Task: Open a blank google sheet and write heading  Financial WizardAdd Categories in a column and its values below  'Income, Income, Income, Expenses, Expenses, Expenses, Expenses, Expenses, Savings, Savings, Investments, Investments, Debt, Debt & Debt. 'Add Descriptions in next column and its values below  Salary, Freelance Work, Rental Income, Housing, Transportation, Groceries, Utilities, Entertainment, Emergency Fund, Retirement, Stocks, Mutual Funds, Credit Card 1, Credit Card 2 & Student Loan. Add Amount in next column and its values below  $5,000, $1,200, $500, $1,200, $300, $400, $200, $150, $500, $1,000, $500, $300, $200, $100 & $300. Save page Data Analysis Workbook Template Sheet
Action: Mouse moved to (284, 149)
Screenshot: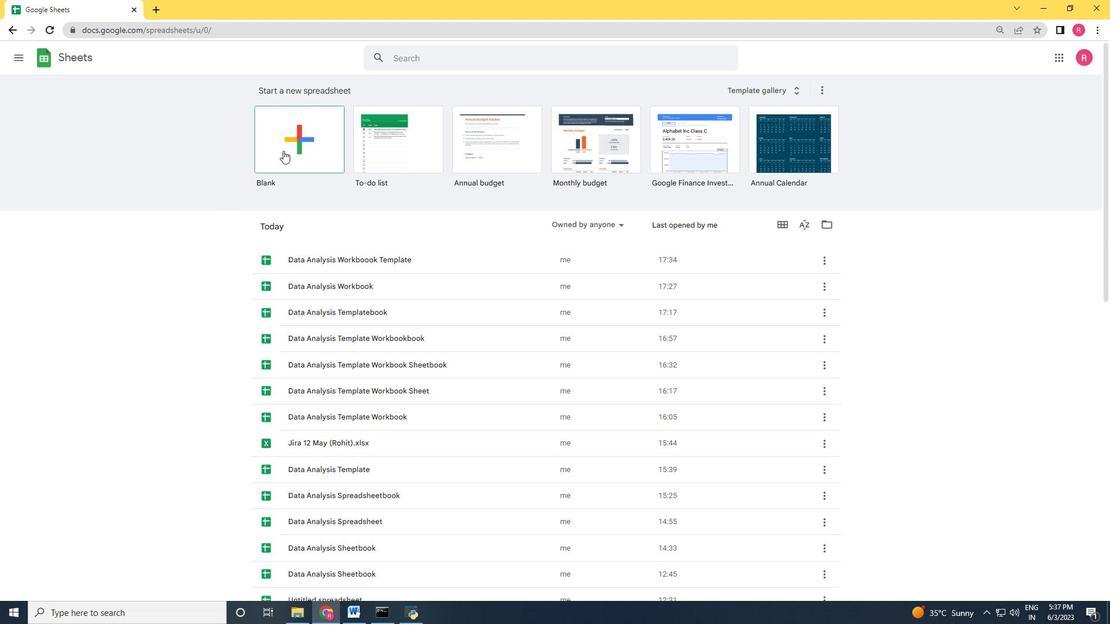 
Action: Mouse pressed left at (284, 149)
Screenshot: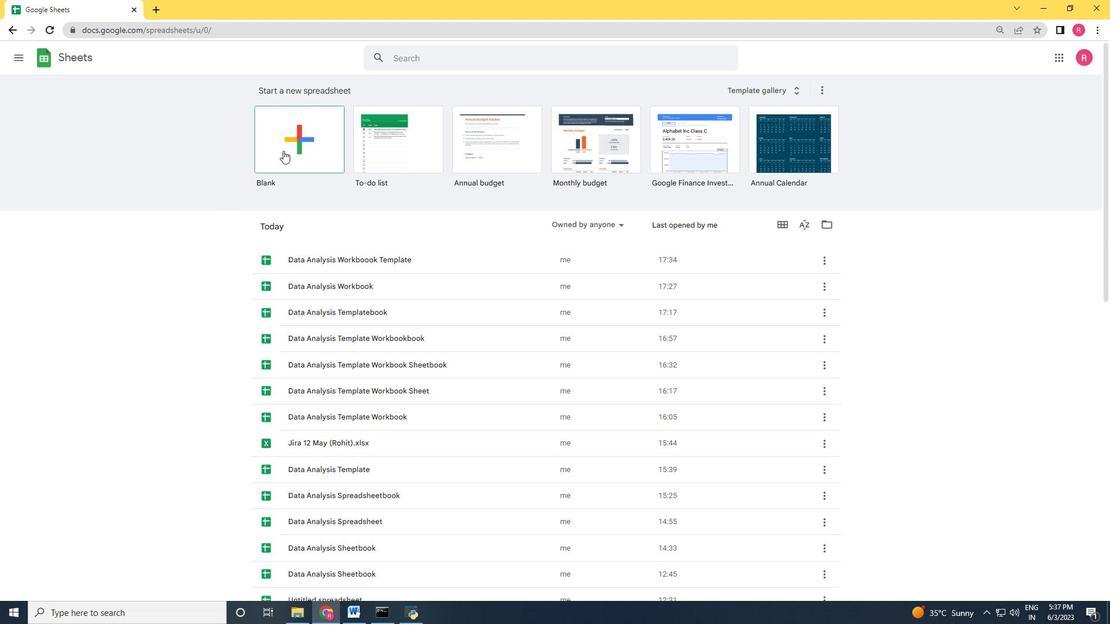 
Action: Mouse moved to (40, 132)
Screenshot: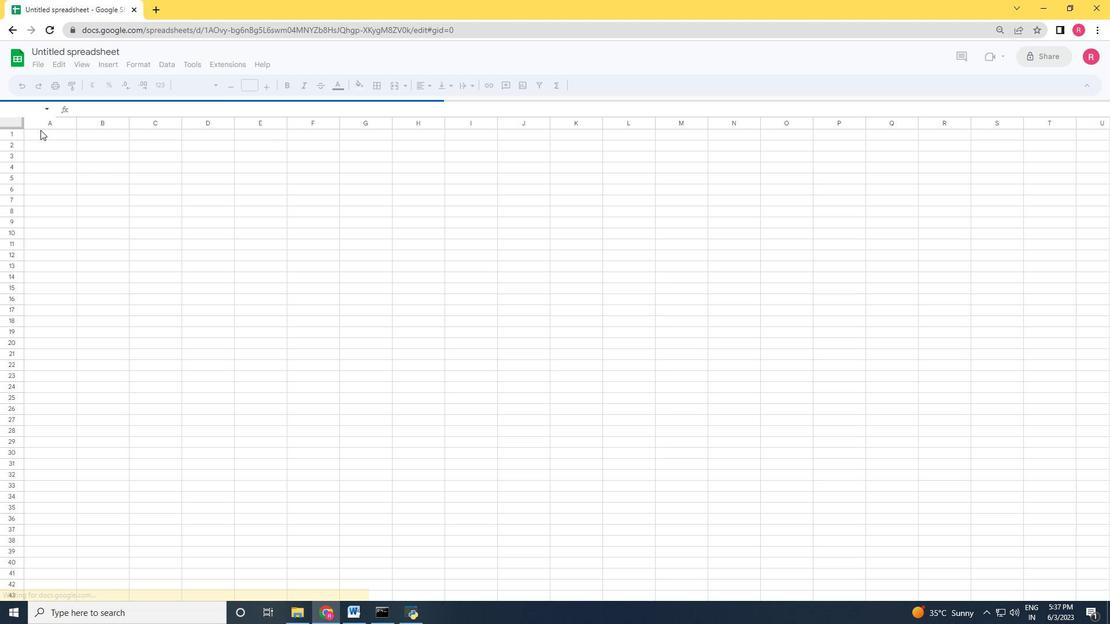 
Action: Mouse pressed left at (40, 132)
Screenshot: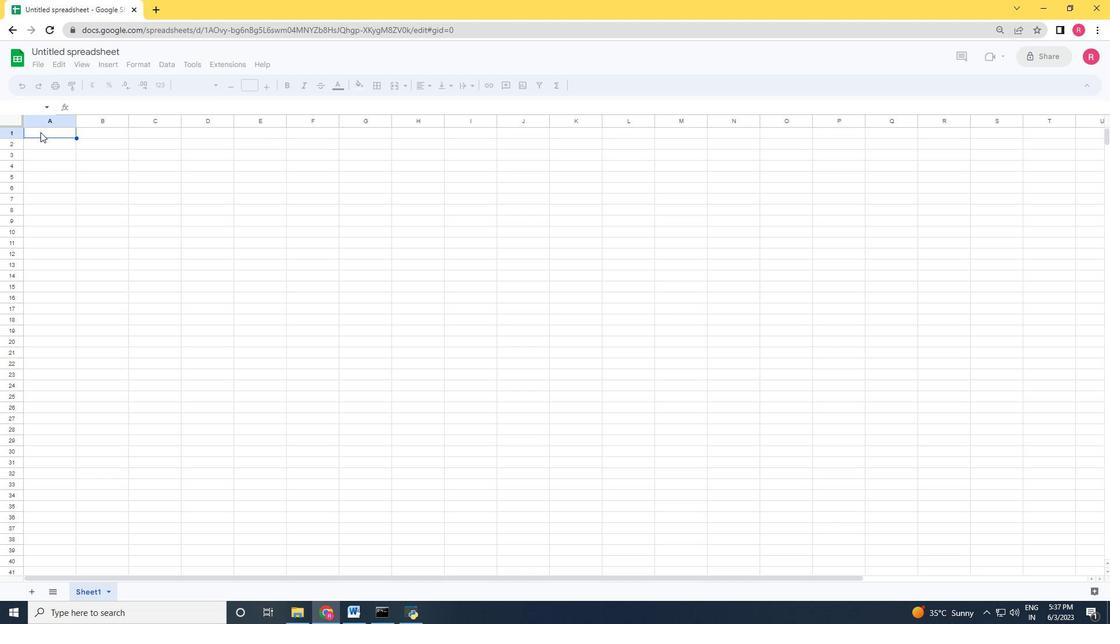
Action: Mouse moved to (74, 174)
Screenshot: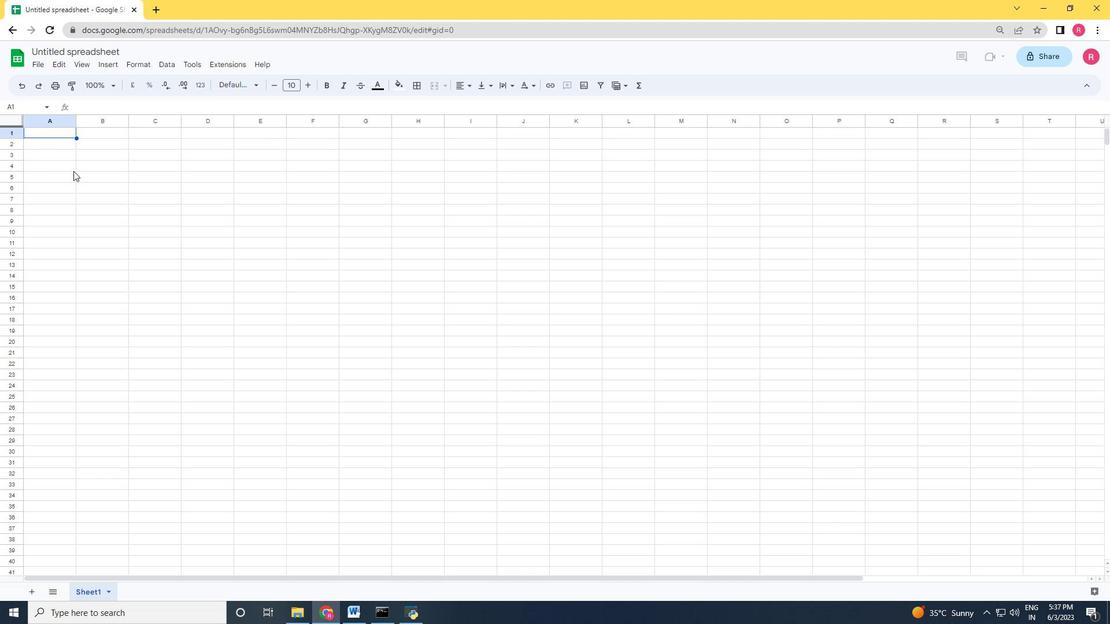
Action: Key pressed <Key.shift>Financial<Key.space><Key.shift><Key.shift><Key.shift><Key.shift><Key.shift>Wizard<Key.enter><Key.shift>Categories<Key.enter><Key.shift_r>Income<Key.space><Key.enter><Key.shift>Income<Key.enter><Key.shift>Income<Key.enter><Key.shift>Expenses<Key.enter><Key.shift>Expenses<Key.enter><Key.shift>Expenses<Key.enter><Key.shift>Expenses<Key.enter><Key.shift>Expenses<Key.enter><Key.shift>Savings<Key.space><Key.enter><Key.shift>Savings<Key.enter><Key.shift_r>Investments<Key.enter><Key.shift>Investemnets<Key.backspace><Key.backspace><Key.backspace><Key.backspace>enyts<Key.backspace><Key.backspace><Key.backspace>ts<Key.enter><Key.shift>Debt<Key.enter><Key.shift>Debt<Key.enter><Key.shift><Key.shift><Key.shift><Key.shift><Key.shift><Key.shift><Key.shift><Key.shift><Key.shift><Key.shift><Key.shift><Key.shift><Key.shift><Key.shift><Key.shift><Key.shift><Key.shift><Key.shift><Key.shift><Key.shift><Key.shift><Key.shift><Key.shift><Key.shift><Key.shift><Key.shift><Key.shift><Key.shift><Key.shift><Key.shift><Key.shift>Debt<Key.enter>
Screenshot: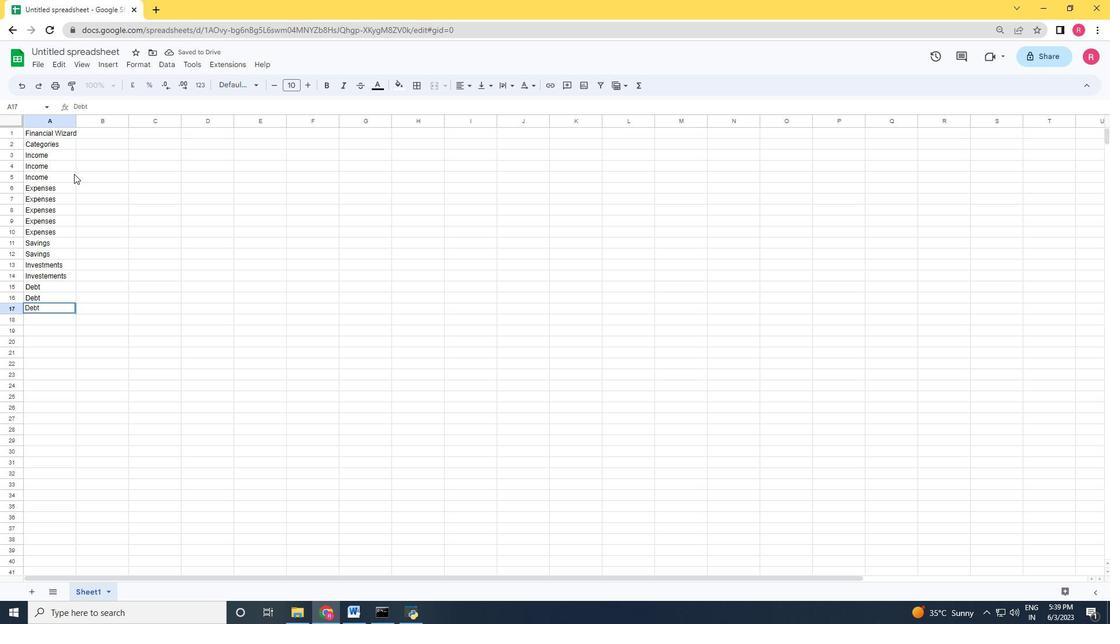 
Action: Mouse moved to (104, 135)
Screenshot: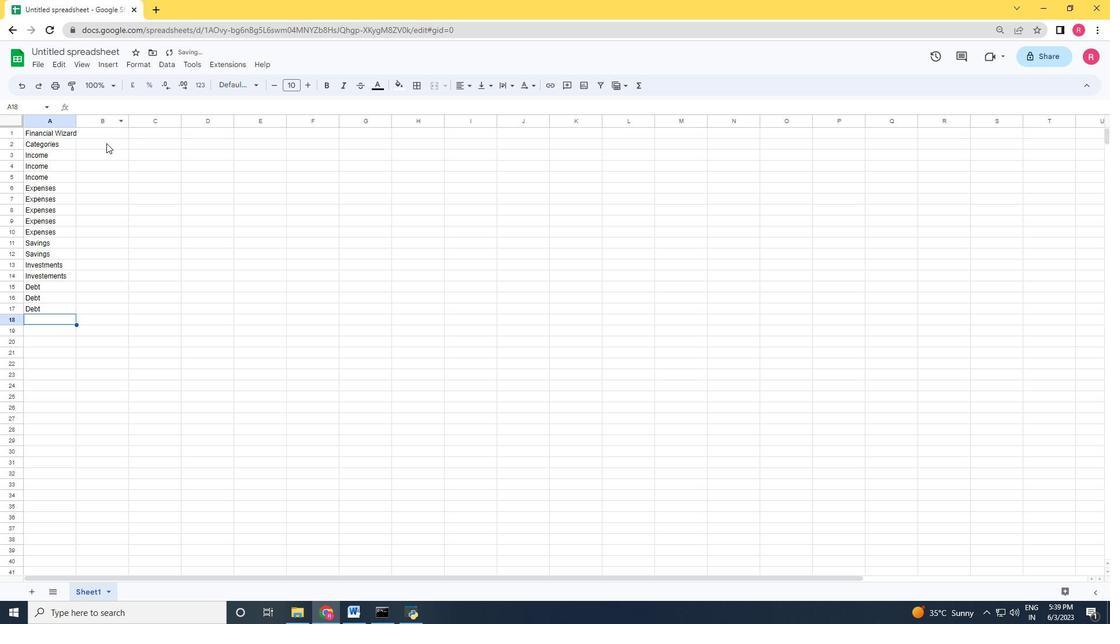 
Action: Mouse scrolled (104, 135) with delta (0, 0)
Screenshot: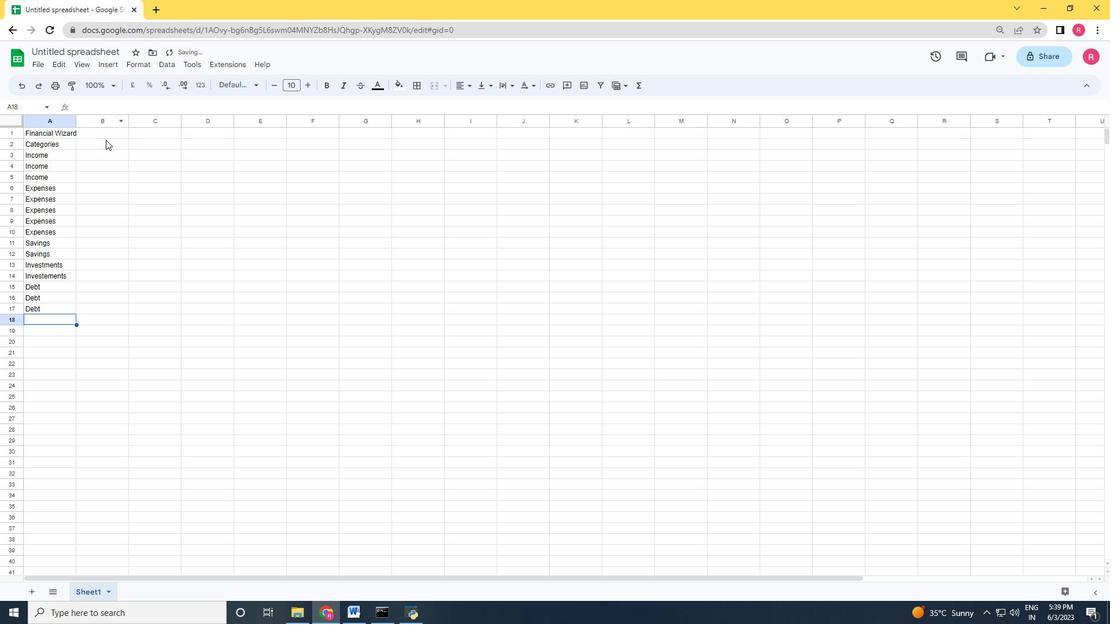 
Action: Mouse moved to (90, 142)
Screenshot: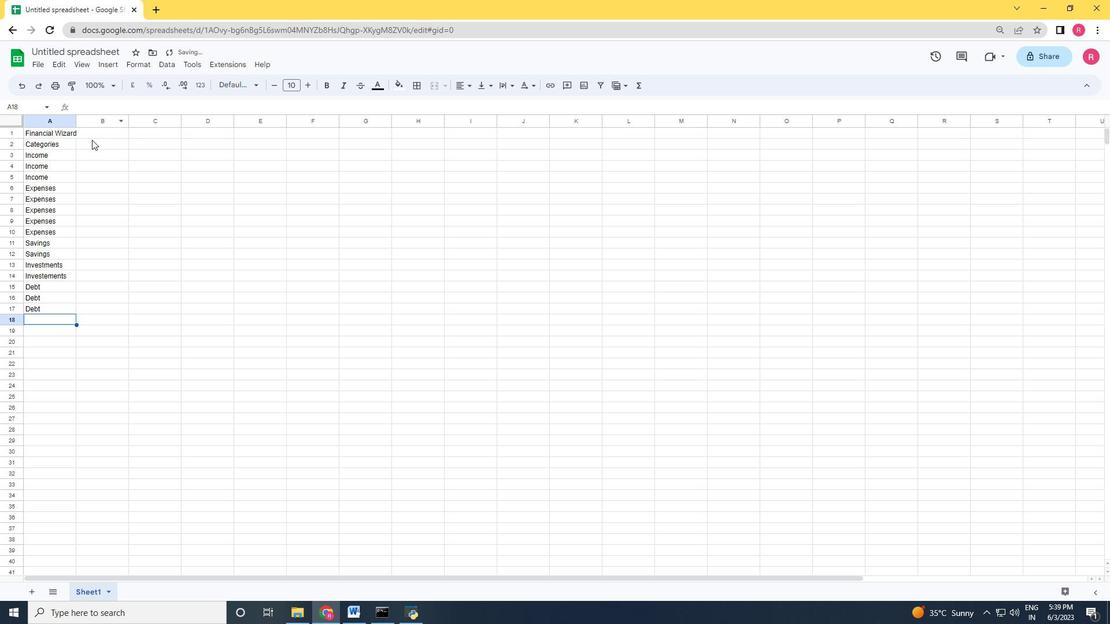 
Action: Mouse pressed left at (90, 142)
Screenshot: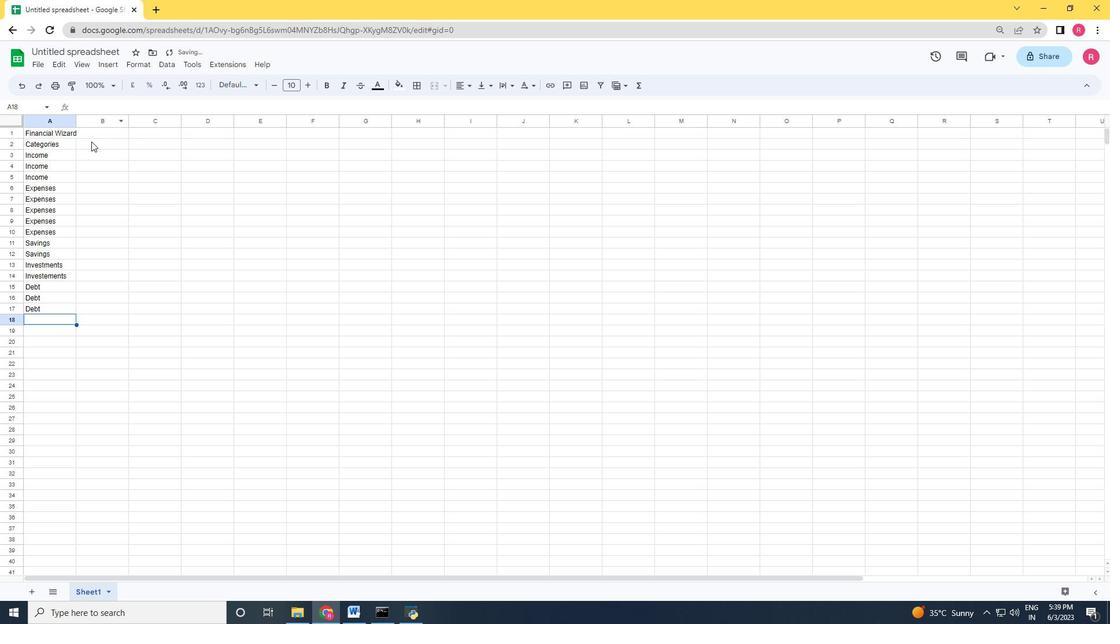 
Action: Mouse moved to (90, 143)
Screenshot: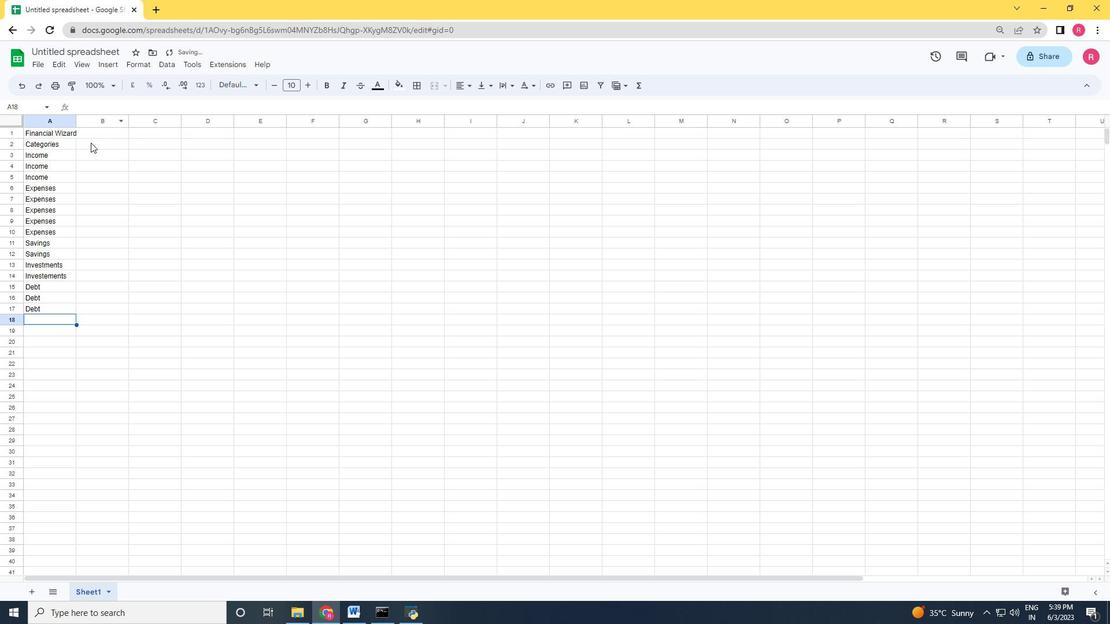 
Action: Key pressed <Key.shift>Description
Screenshot: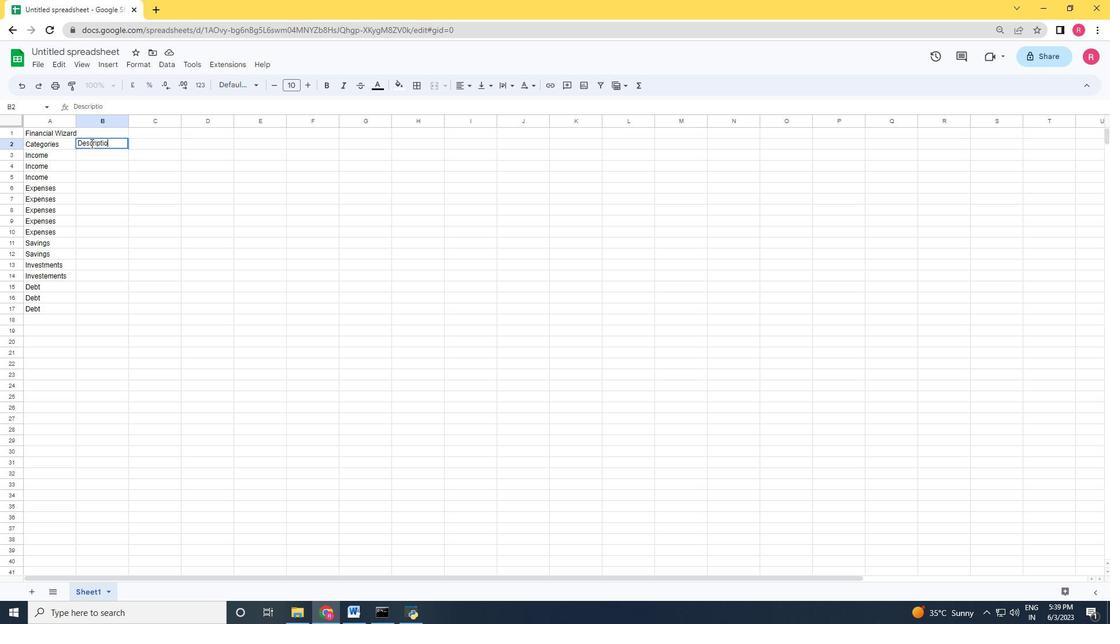 
Action: Mouse moved to (102, 217)
Screenshot: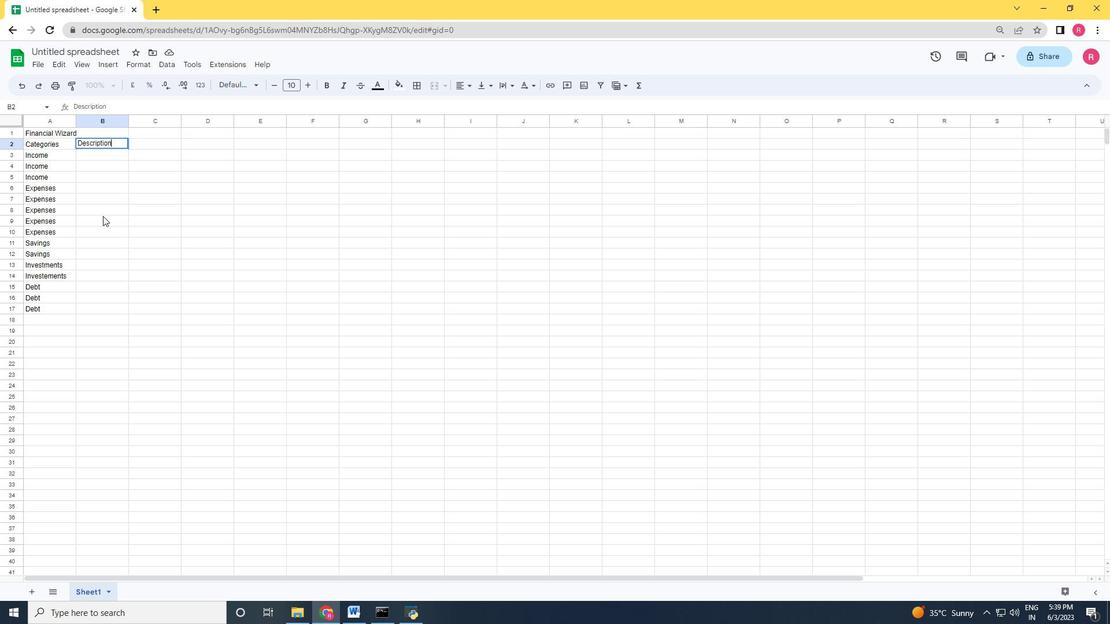 
Action: Key pressed <Key.enter><Key.shift>salary<Key.enter><Key.shift>Frr<Key.backspace>eelance<Key.space><Key.shift><Key.shift><Key.shift><Key.shift><Key.shift>Work<Key.enter><Key.shift>Rental<Key.space><Key.shift>Income<Key.enter><Key.shift>Housing<Key.enter><Key.shift>Transporting<Key.enter><Key.shift><Key.shift><Key.shift><Key.shift>Groceries<Key.enter><Key.shift>Utilities<Key.enter><Key.shift>Entertainment<Key.space><Key.enter><Key.shift>Emergency<Key.space><Key.shift>Foung<Key.backspace>d<Key.space><Key.enter><Key.shift>Retirements<Key.enter><Key.shift>Stocks<Key.enter><Key.shift>Mutual<Key.space><Key.shift>Funds<Key.enter><Key.shift><Key.shift><Key.shift><Key.shift><Key.shift><Key.shift><Key.shift><Key.shift><Key.shift><Key.shift>Credit<Key.space><Key.shift>Card<Key.space>1<Key.enter><Key.shift>Cridet<Key.space><Key.shift>Card<Key.space>2<Key.enter><Key.shift>Student<Key.enter>
Screenshot: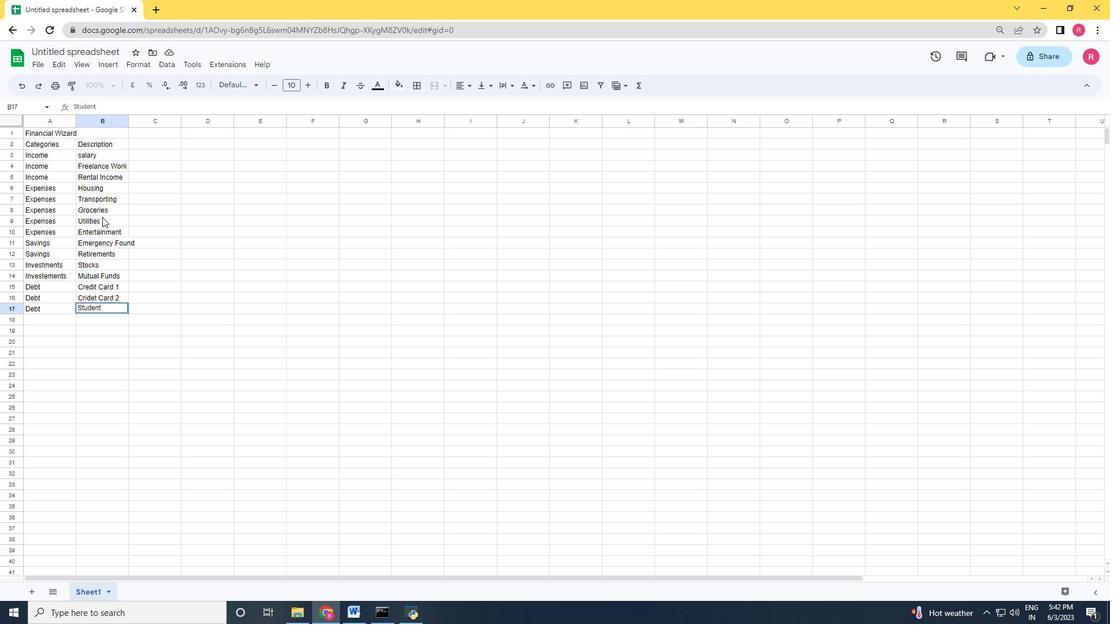 
Action: Mouse moved to (98, 312)
Screenshot: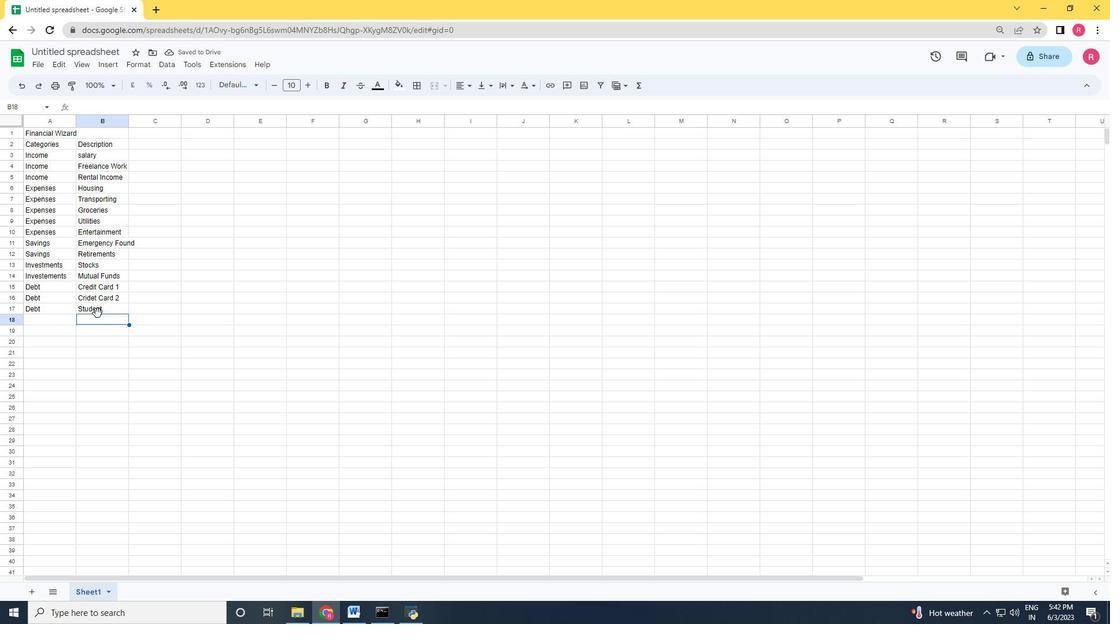
Action: Mouse pressed left at (98, 312)
Screenshot: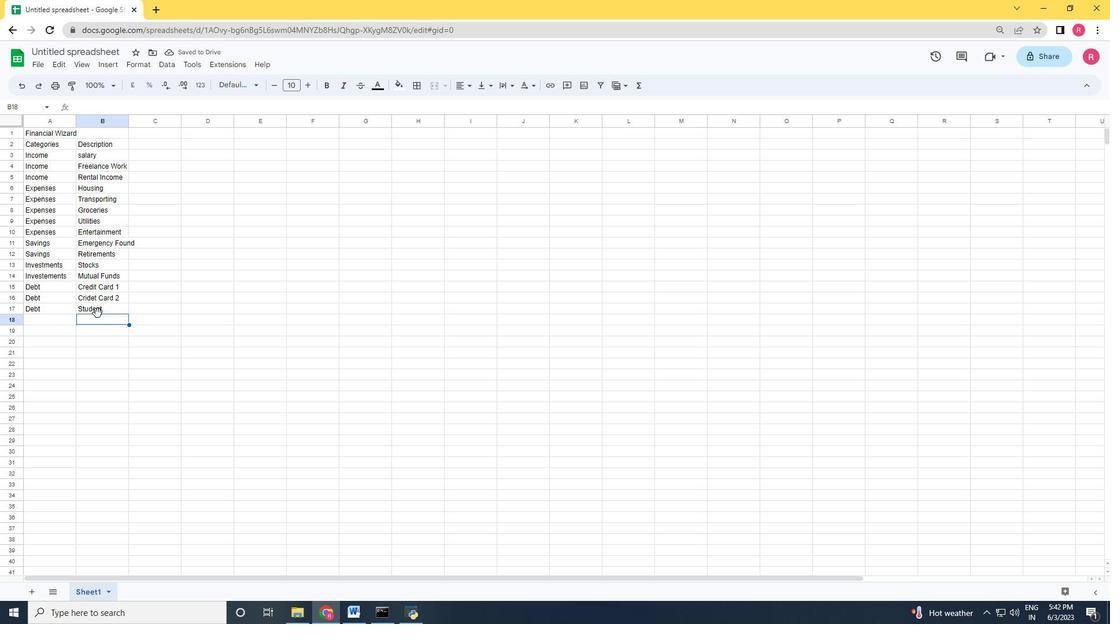 
Action: Mouse moved to (98, 311)
Screenshot: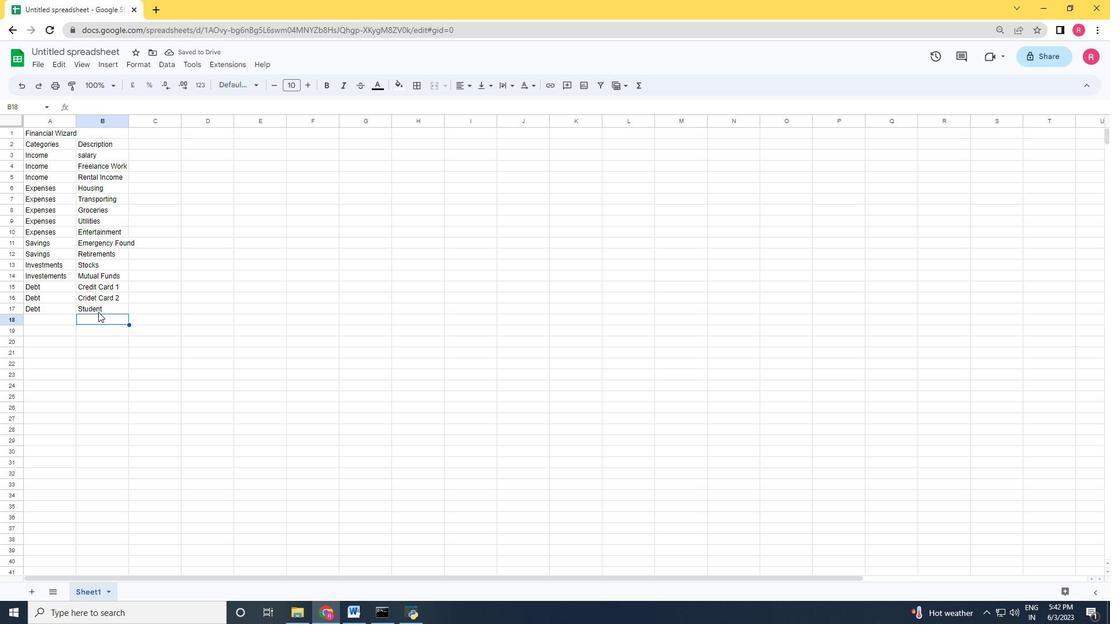 
Action: Mouse pressed left at (98, 311)
Screenshot: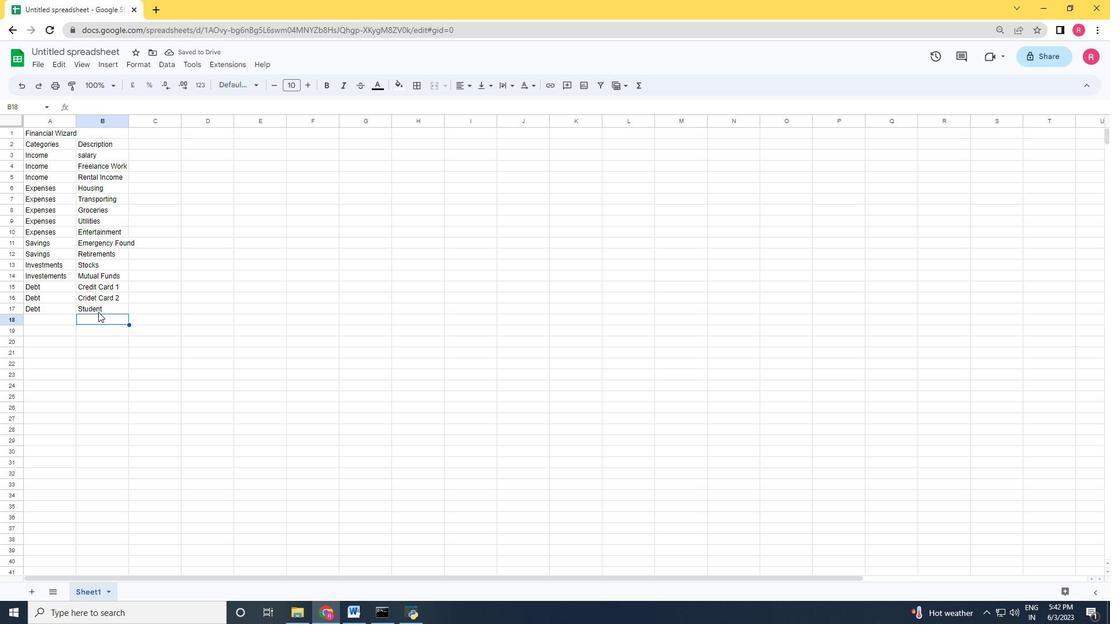 
Action: Mouse moved to (107, 310)
Screenshot: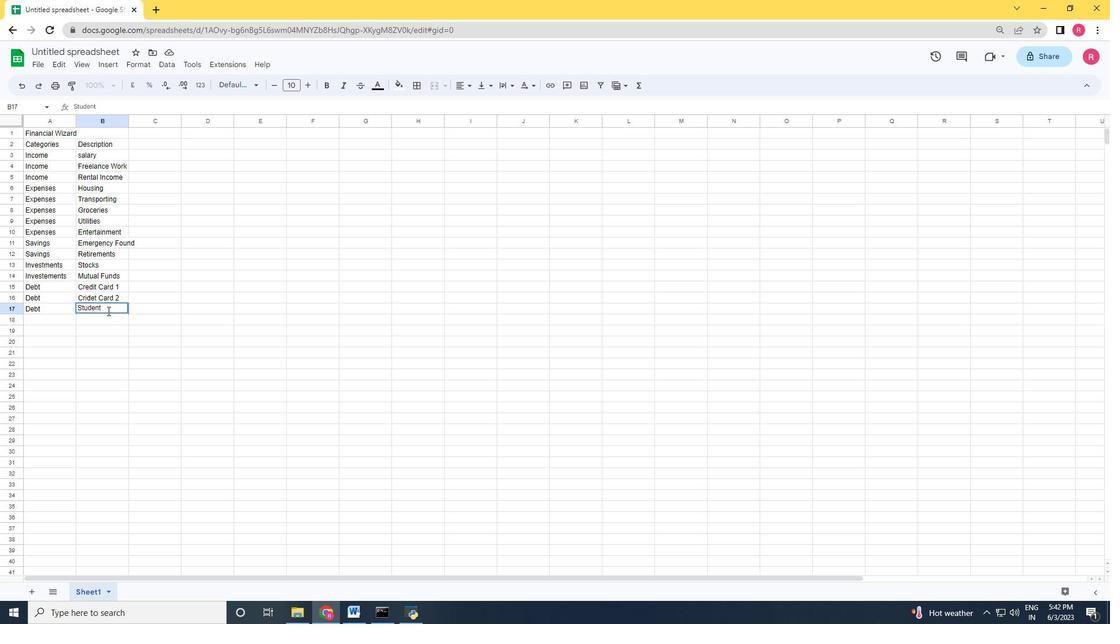 
Action: Key pressed <Key.space><Key.shift>Loan
Screenshot: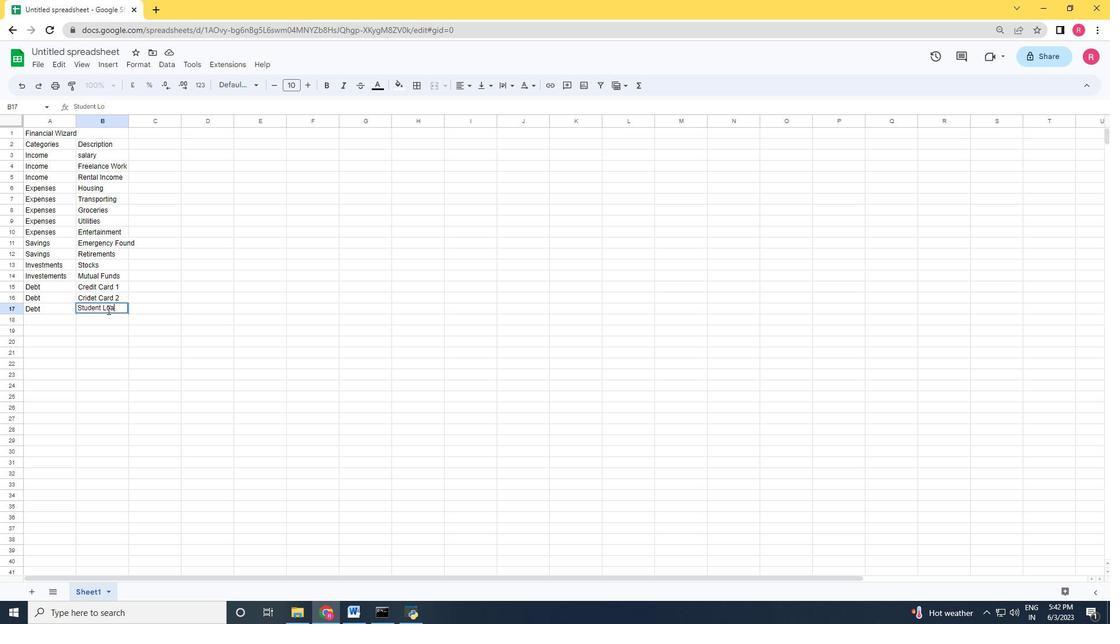 
Action: Mouse moved to (100, 304)
Screenshot: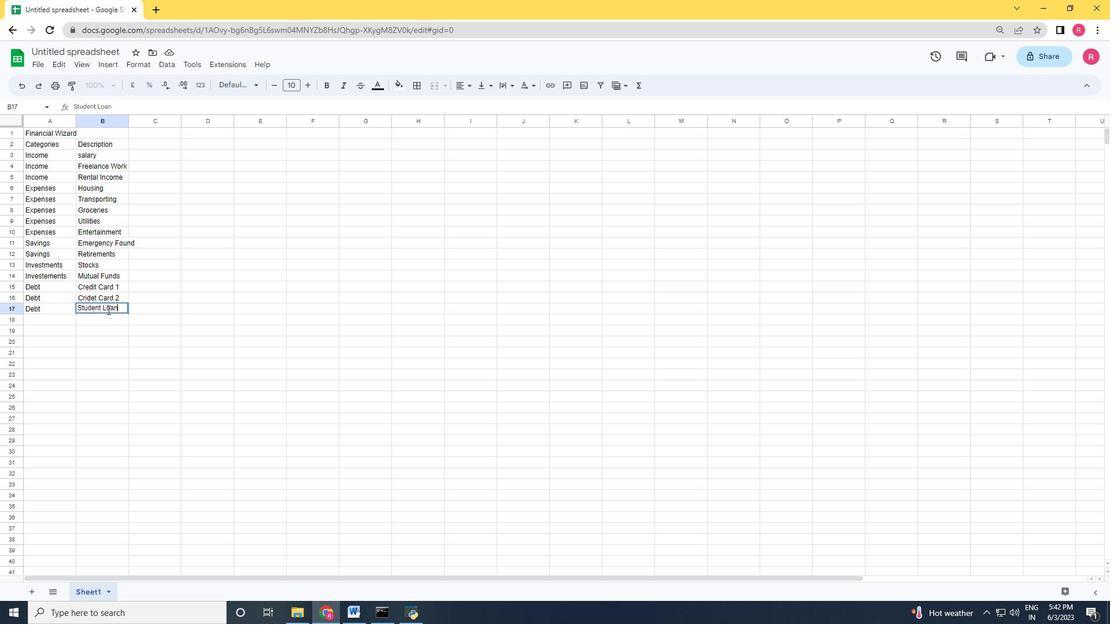 
Action: Mouse scrolled (100, 305) with delta (0, 0)
Screenshot: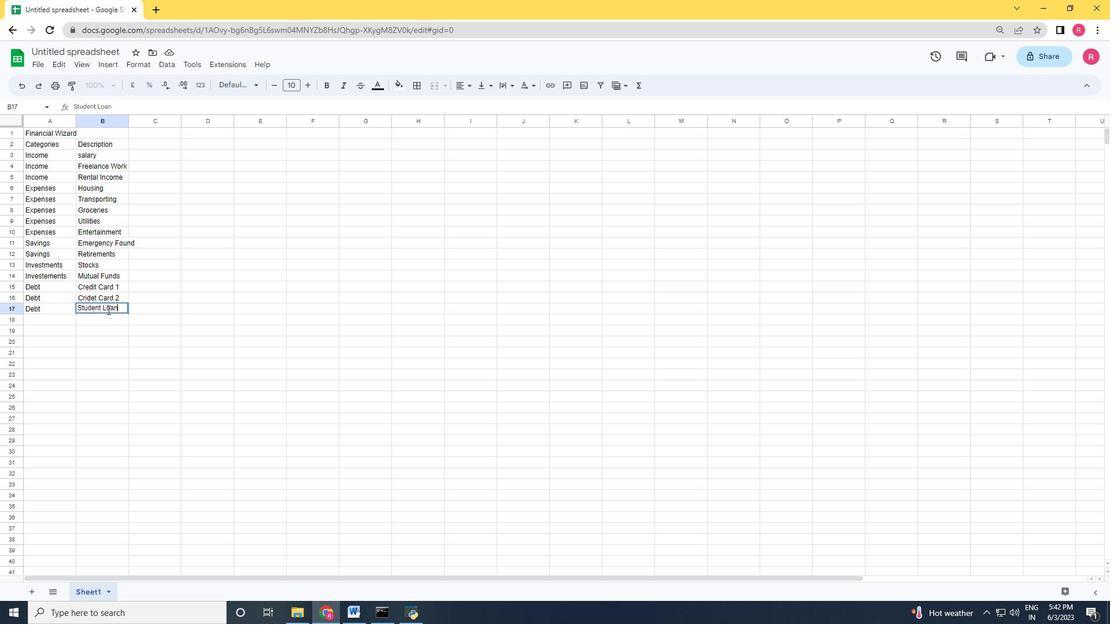 
Action: Mouse moved to (75, 117)
Screenshot: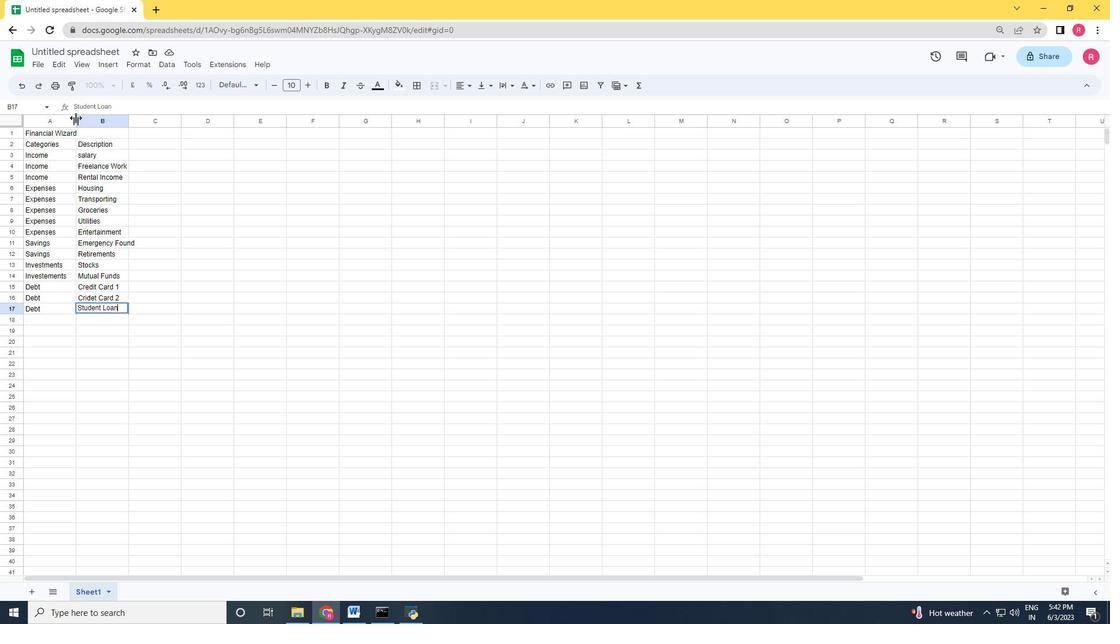 
Action: Mouse pressed left at (75, 117)
Screenshot: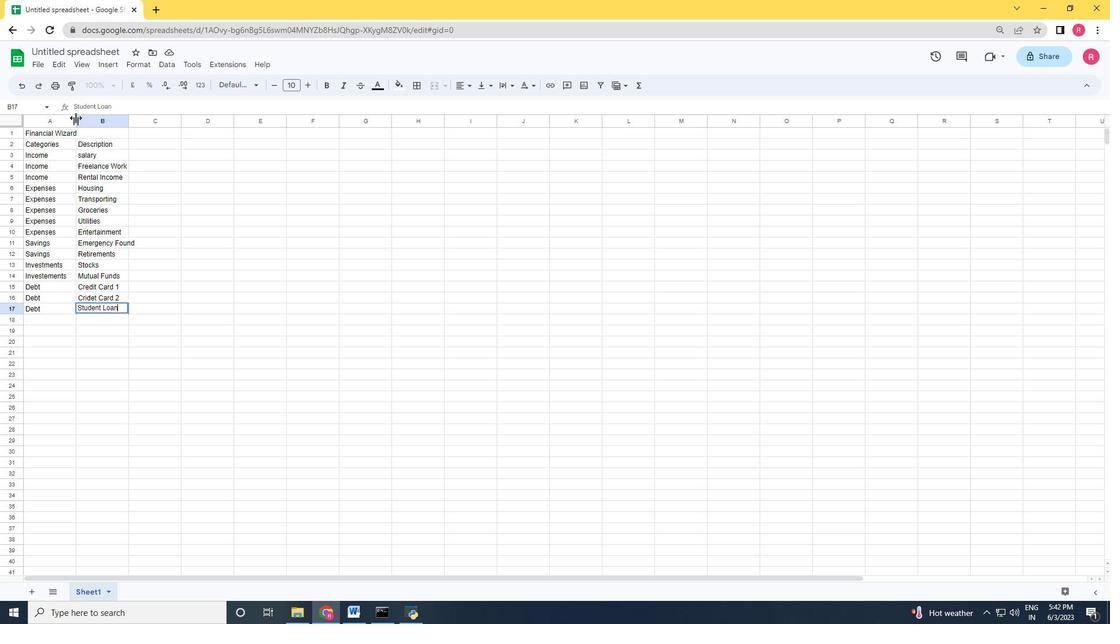 
Action: Mouse moved to (149, 119)
Screenshot: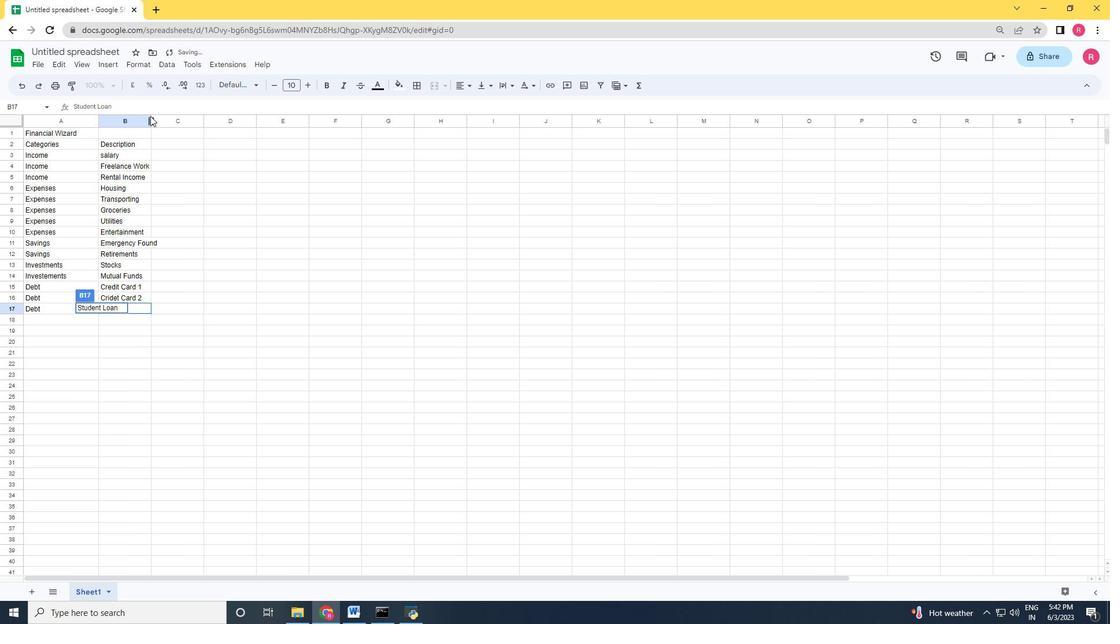 
Action: Mouse pressed left at (149, 119)
Screenshot: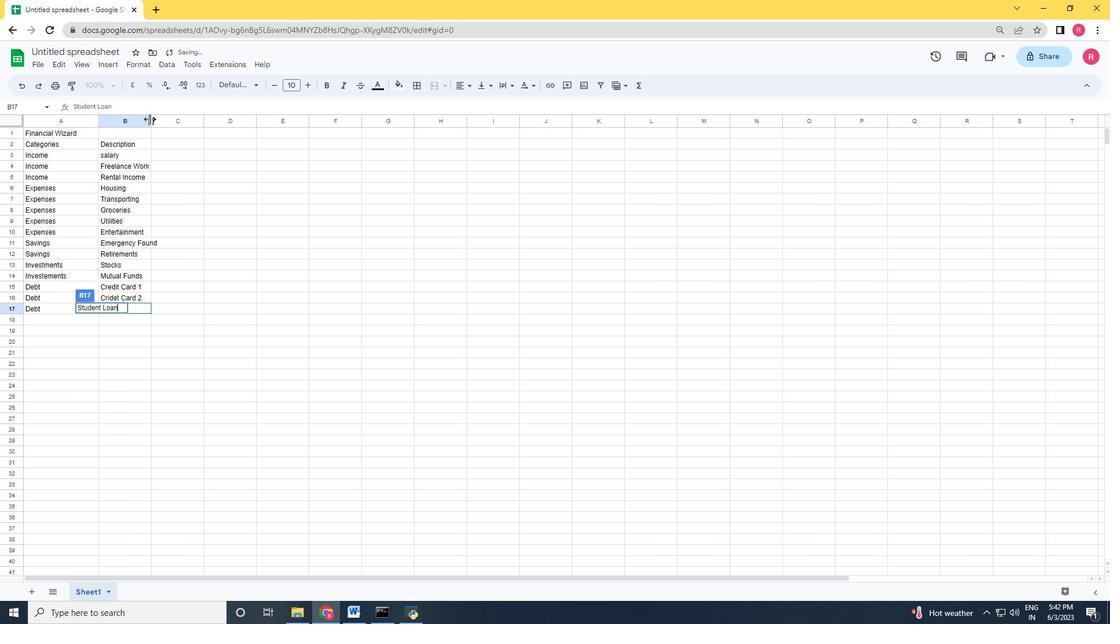
Action: Mouse moved to (190, 137)
Screenshot: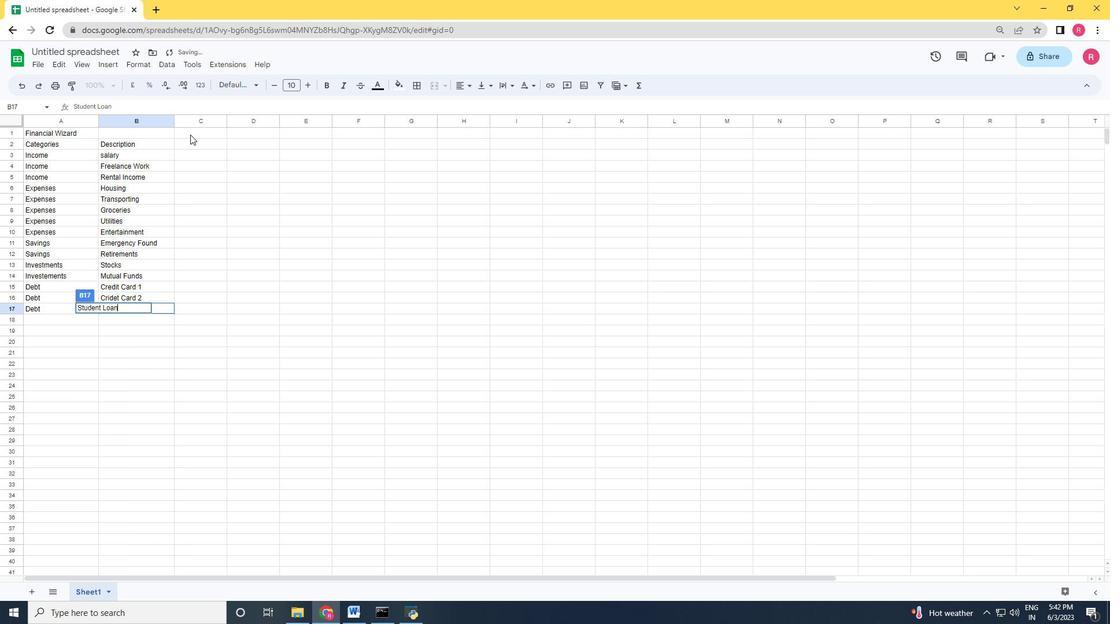 
Action: Mouse pressed left at (190, 137)
Screenshot: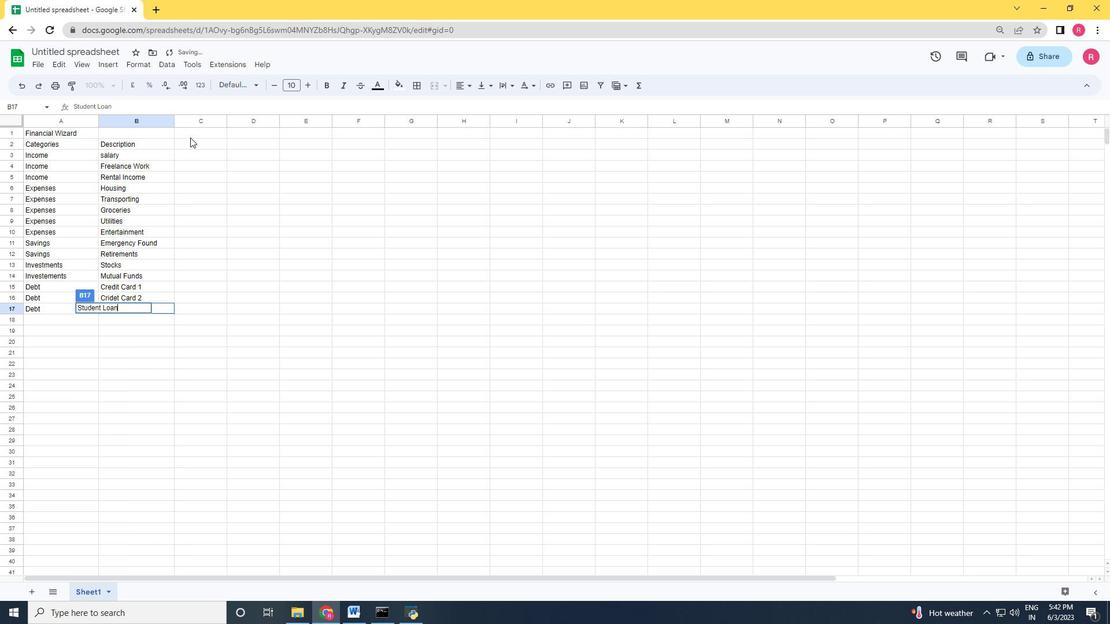 
Action: Mouse moved to (194, 146)
Screenshot: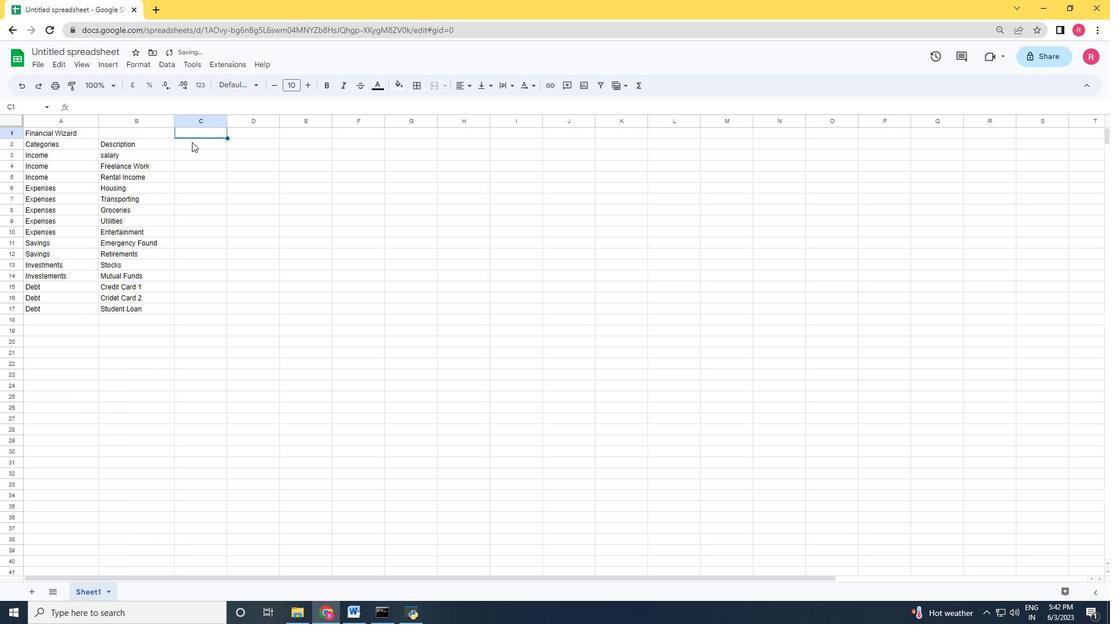
Action: Mouse pressed left at (194, 146)
Screenshot: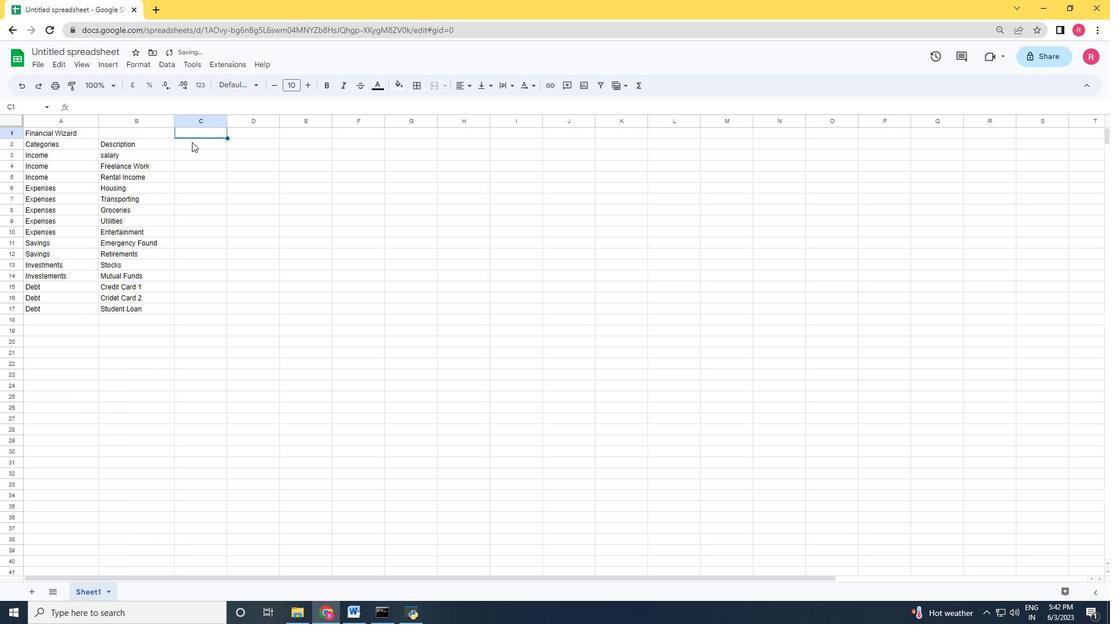 
Action: Mouse moved to (169, 143)
Screenshot: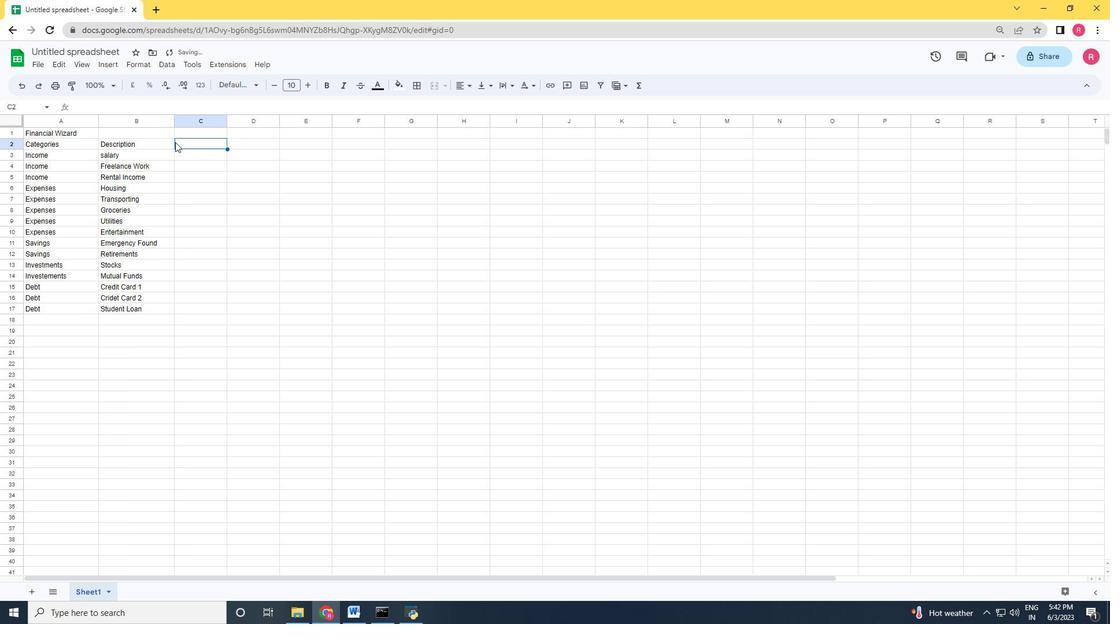 
Action: Key pressed <Key.shift>Amount<Key.space><Key.enter><Key.shift><Key.shift><Key.shift><Key.shift><Key.shift><Key.shift><Key.shift><Key.shift><Key.shift><Key.shift><Key.shift><Key.shift>$5000<Key.enter><Key.shift>$1200<Key.enter><Key.shift><Key.shift>$500<Key.space><Key.enter><Key.shift>$1200<Key.enter><Key.shift>
Screenshot: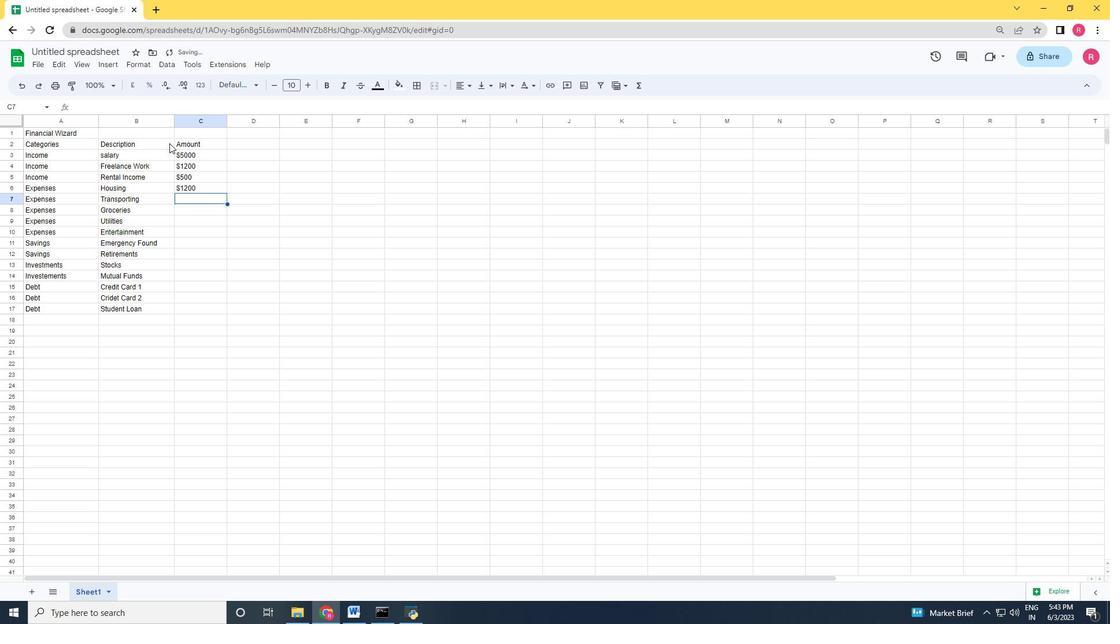 
Action: Mouse moved to (169, 143)
Screenshot: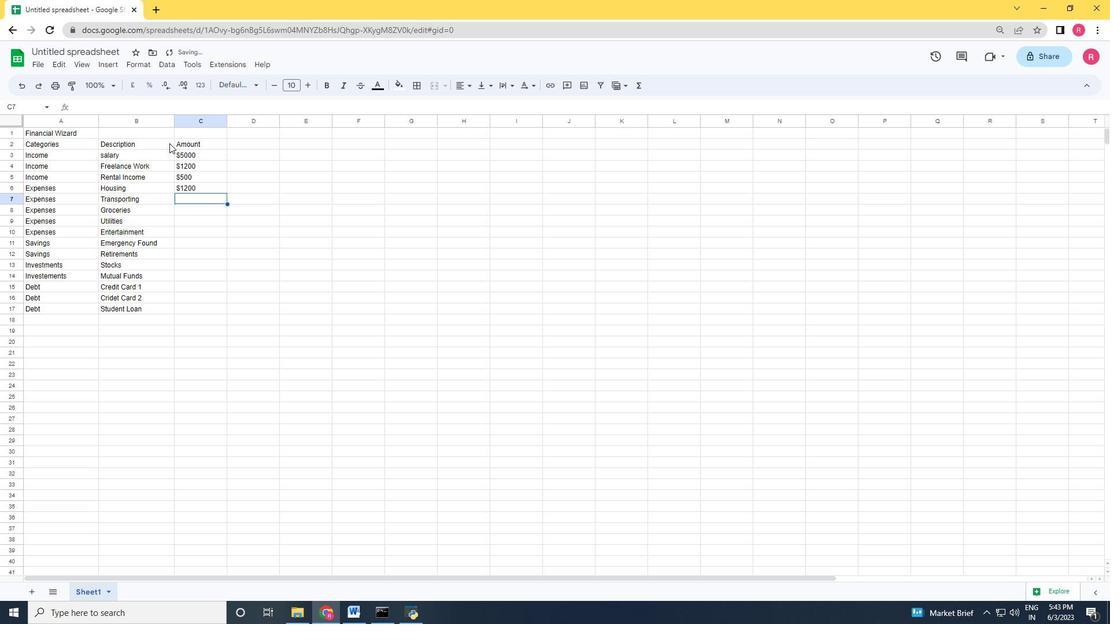 
Action: Key pressed $300<Key.enter><Key.shift>$400<Key.enter><Key.shift>$200<Key.enter><Key.shift><Key.shift><Key.shift><Key.shift><Key.shift><Key.shift><Key.shift><Key.shift><Key.shift><Key.shift><Key.shift><Key.shift><Key.shift><Key.shift><Key.shift><Key.shift><Key.shift><Key.shift><Key.shift><Key.shift><Key.shift><Key.shift><Key.shift><Key.shift>$150<Key.enter><Key.shift><Key.shift><Key.shift><Key.shift><Key.shift><Key.shift><Key.shift><Key.shift><Key.shift><Key.shift><Key.shift><Key.shift><Key.shift><Key.shift><Key.shift><Key.shift><Key.shift><Key.shift><Key.shift><Key.shift><Key.shift><Key.shift><Key.shift><Key.shift><Key.shift><Key.shift><Key.shift><Key.shift><Key.shift><Key.shift><Key.shift><Key.shift>$500<Key.enter><Key.shift><Key.shift><Key.shift><Key.shift><Key.shift><Key.shift><Key.shift><Key.shift><Key.shift><Key.shift><Key.shift><Key.shift><Key.shift><Key.shift><Key.shift><Key.shift><Key.shift><Key.shift><Key.shift><Key.shift><Key.shift><Key.shift><Key.shift><Key.shift>$1000<Key.enter><Key.shift>$500<Key.enter><Key.shift><Key.shift><Key.shift><Key.shift><Key.shift><Key.shift><Key.shift><Key.shift><Key.shift><Key.shift>$300<Key.enter><Key.shift>$200<Key.enter><Key.shift><Key.shift><Key.shift><Key.shift><Key.shift><Key.shift><Key.shift><Key.shift><Key.shift><Key.shift><Key.shift><Key.shift><Key.shift><Key.shift><Key.shift><Key.shift><Key.shift><Key.shift><Key.shift><Key.shift><Key.shift><Key.shift><Key.shift><Key.shift><Key.shift><Key.shift><Key.shift><Key.shift><Key.shift><Key.shift><Key.shift><Key.shift><Key.shift><Key.shift>$100<Key.space><Key.enter><Key.shift><Key.shift><Key.shift><Key.shift><Key.shift>$300
Screenshot: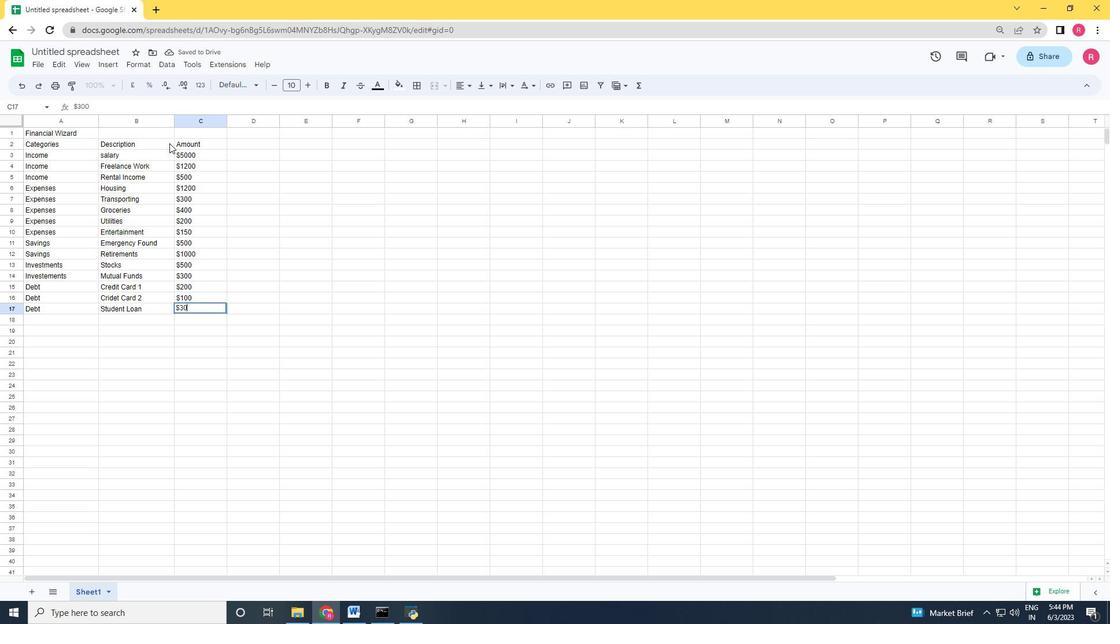
Action: Mouse moved to (77, 48)
Screenshot: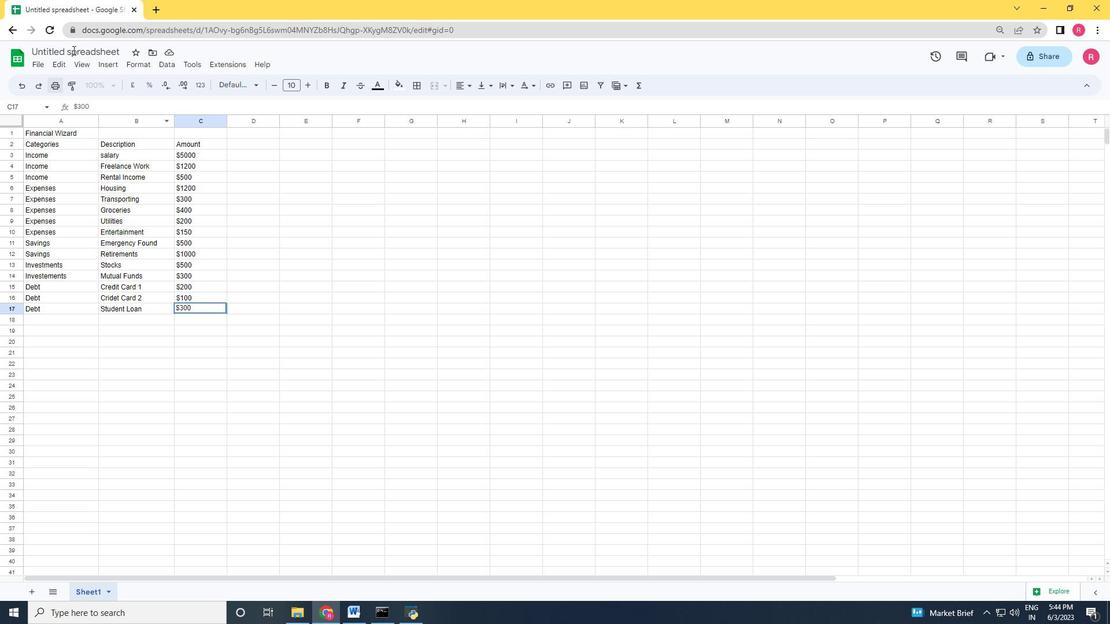 
Action: Mouse pressed left at (77, 48)
Screenshot: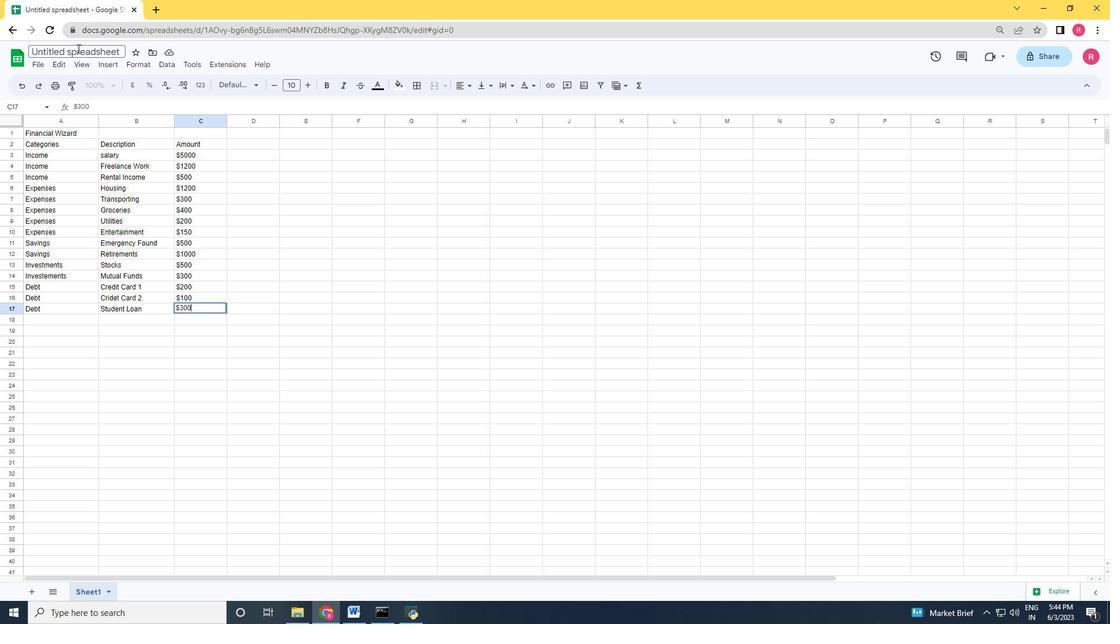
Action: Mouse moved to (79, 50)
Screenshot: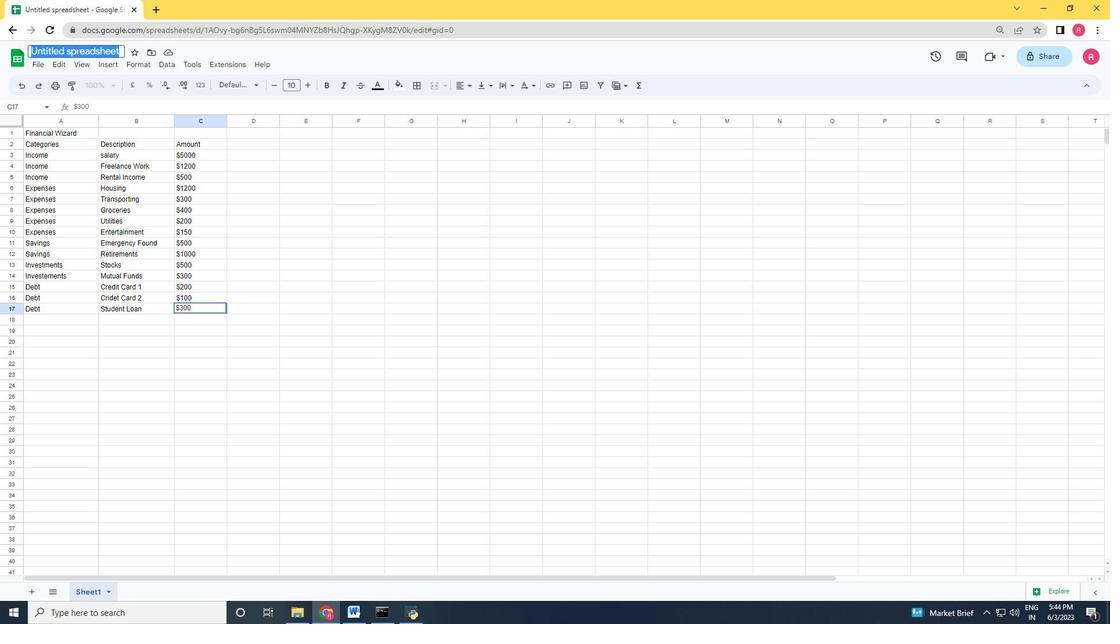 
Action: Key pressed <Key.shift>Data<Key.space><Key.shift>Analysis<Key.space><Key.shift><Key.shift><Key.shift><Key.shift><Key.shift><Key.shift><Key.shift><Key.shift><Key.shift><Key.shift><Key.shift>Workbook<Key.space><Key.shift>Template<Key.space><Key.shift>Sheet<Key.enter>
Screenshot: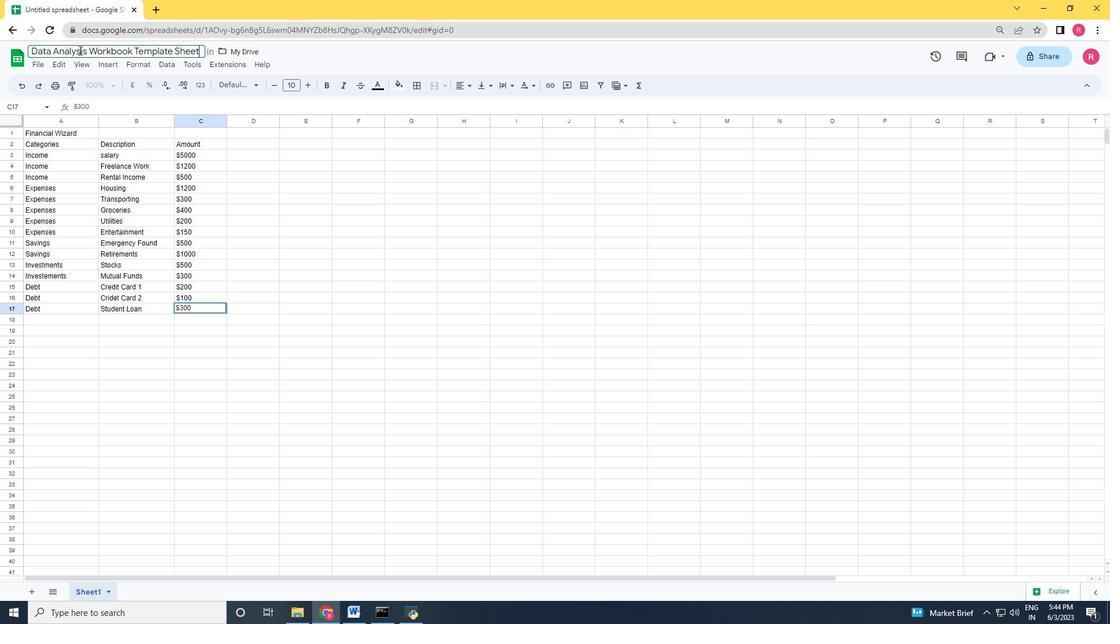
Action: Mouse moved to (237, 311)
Screenshot: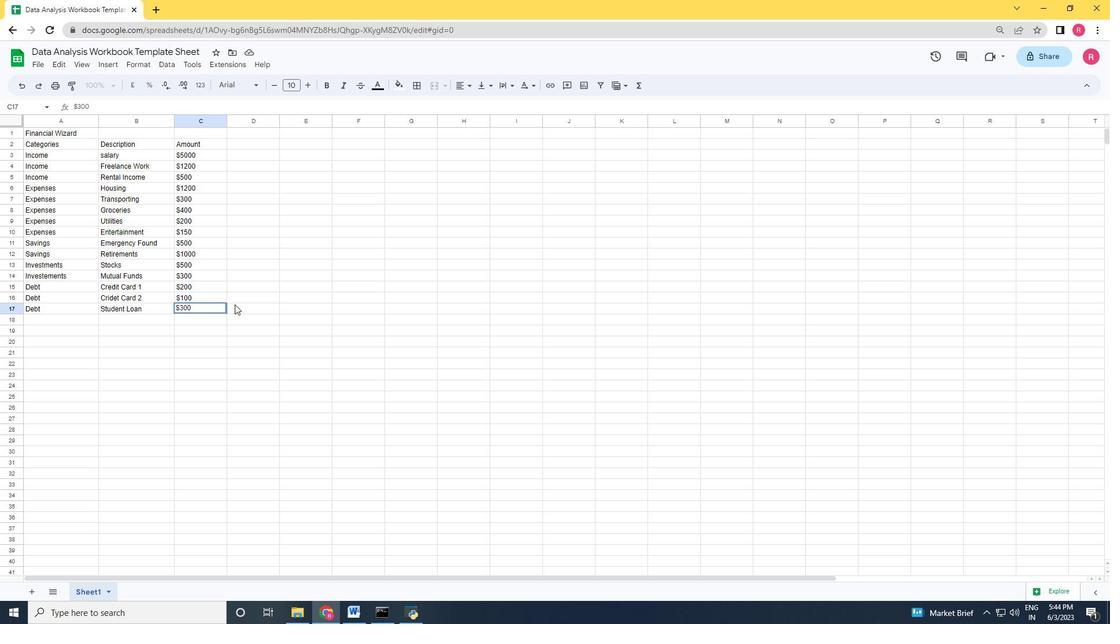 
Action: Mouse pressed left at (237, 311)
Screenshot: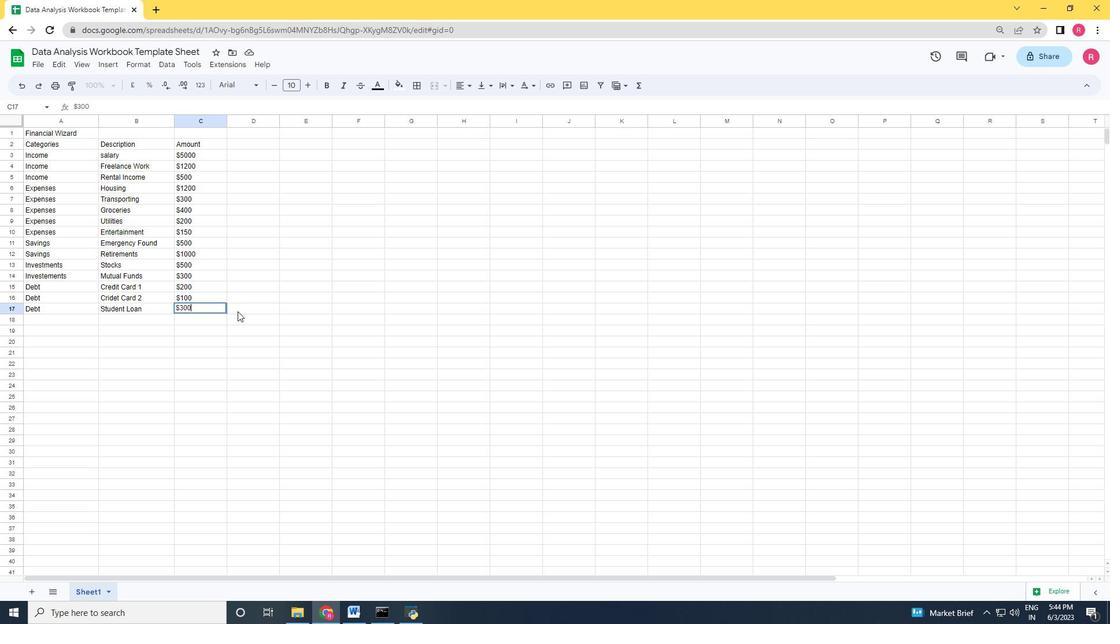 
